 Task: Create Card Sales Pipeline Management in Board Sales Negotiation to Workspace Acquisitions and Mergers. Create Card Machine Learning Review in Board Customer Service to Workspace Acquisitions and Mergers. Create Card Sales Order Processing in Board Content Marketing Podcast Strategy and Execution to Workspace Acquisitions and Mergers
Action: Mouse moved to (78, 351)
Screenshot: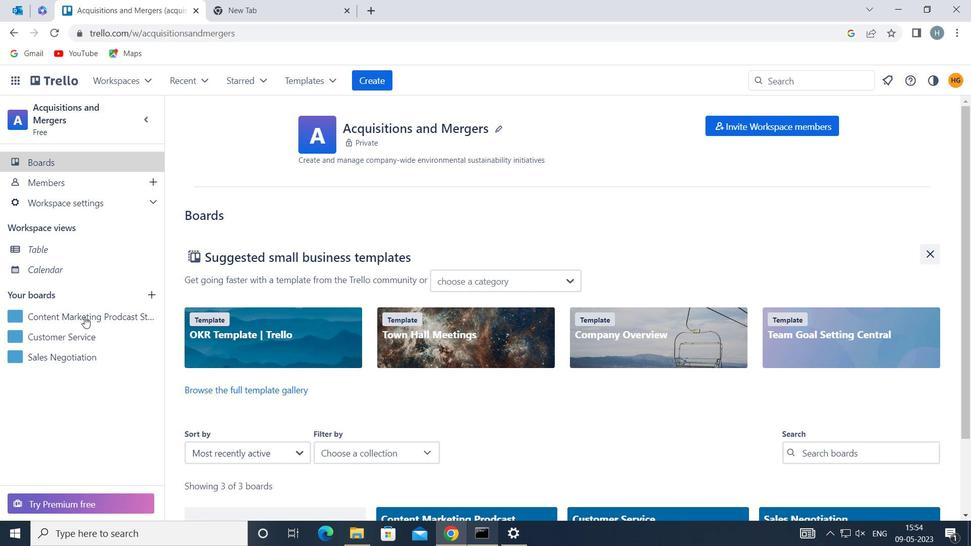 
Action: Mouse pressed left at (78, 351)
Screenshot: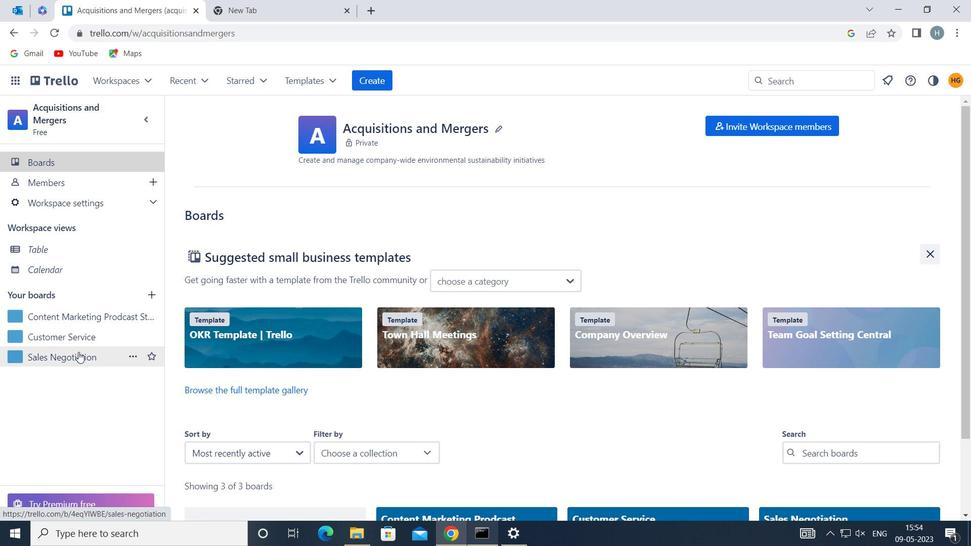 
Action: Mouse moved to (242, 184)
Screenshot: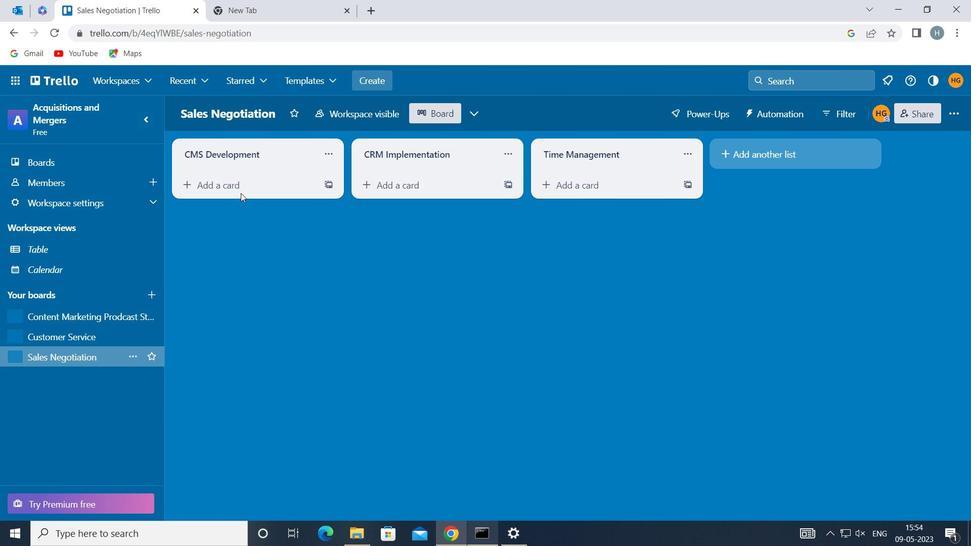 
Action: Mouse pressed left at (242, 184)
Screenshot: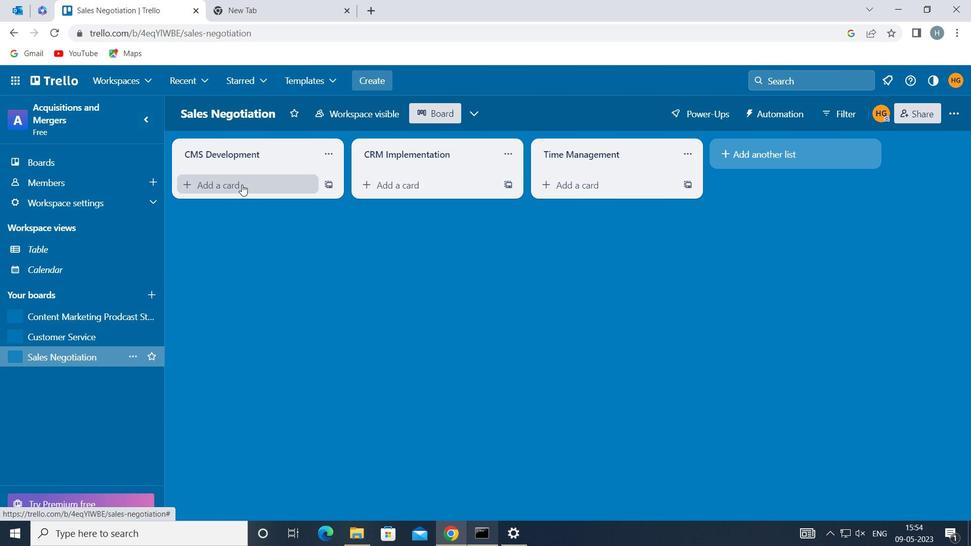 
Action: Mouse moved to (241, 182)
Screenshot: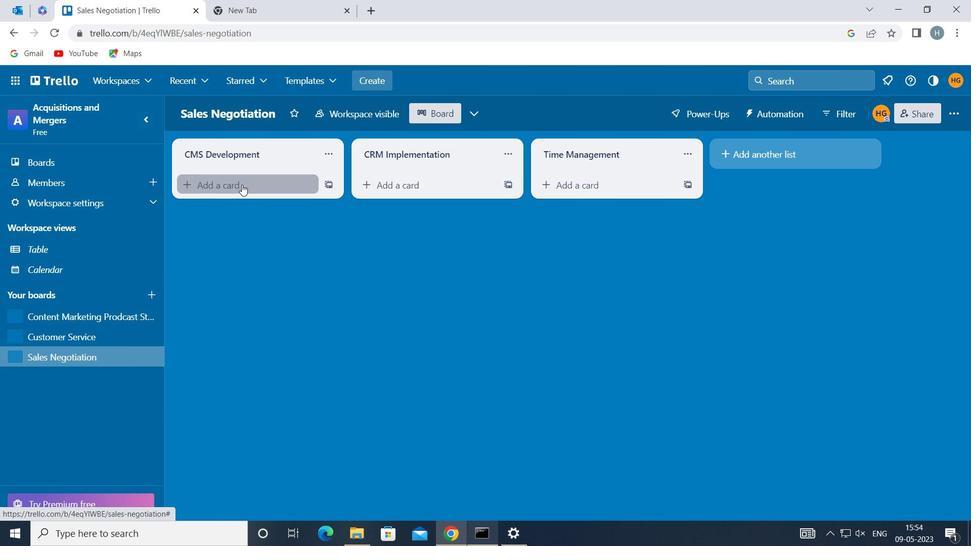 
Action: Key pressed <Key.shift>SALES<Key.space><Key.shift>PIPELINE<Key.space><Key.shift>MANAGEMENT
Screenshot: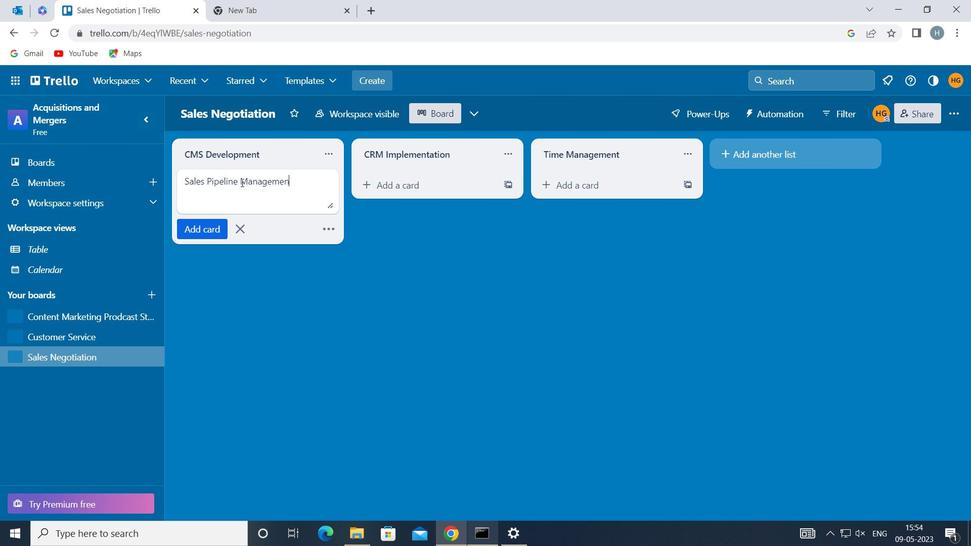 
Action: Mouse moved to (210, 225)
Screenshot: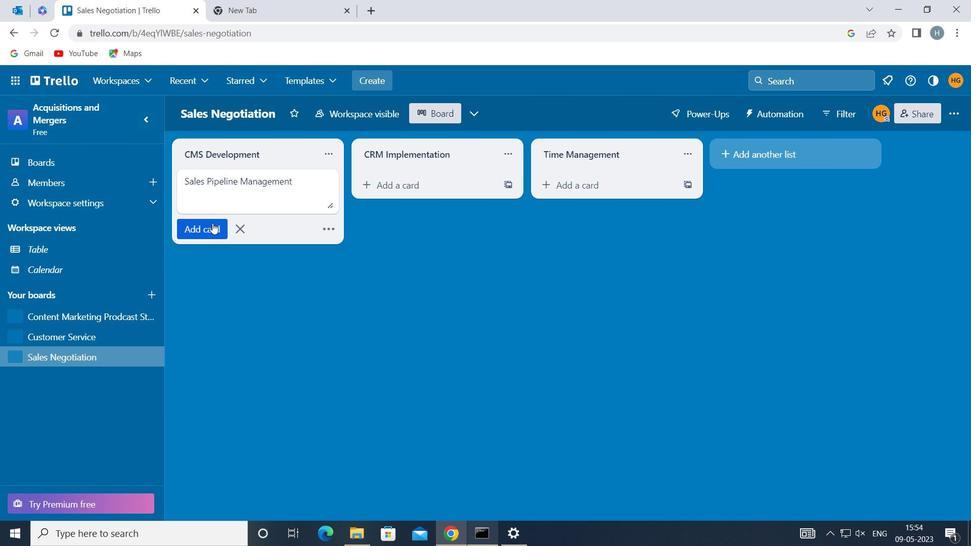 
Action: Mouse pressed left at (210, 225)
Screenshot: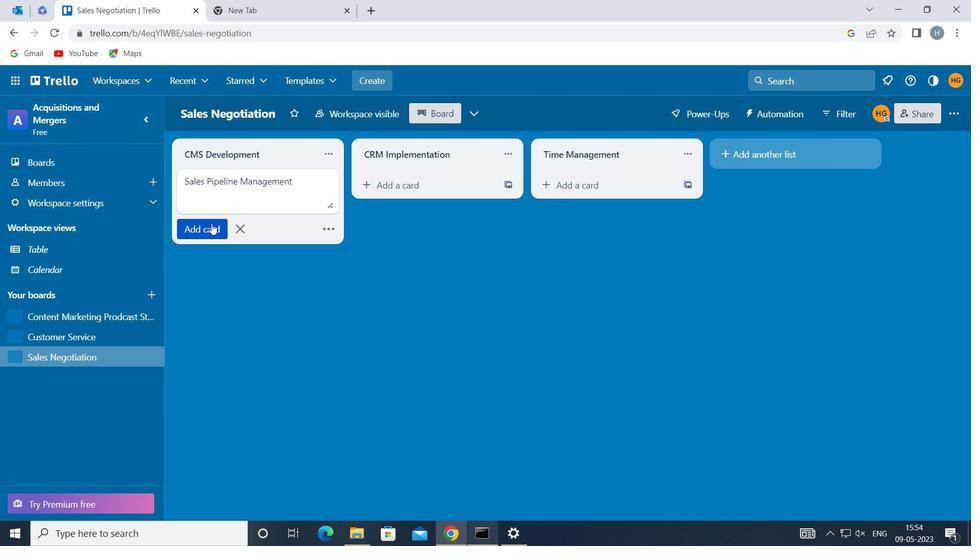 
Action: Mouse moved to (69, 332)
Screenshot: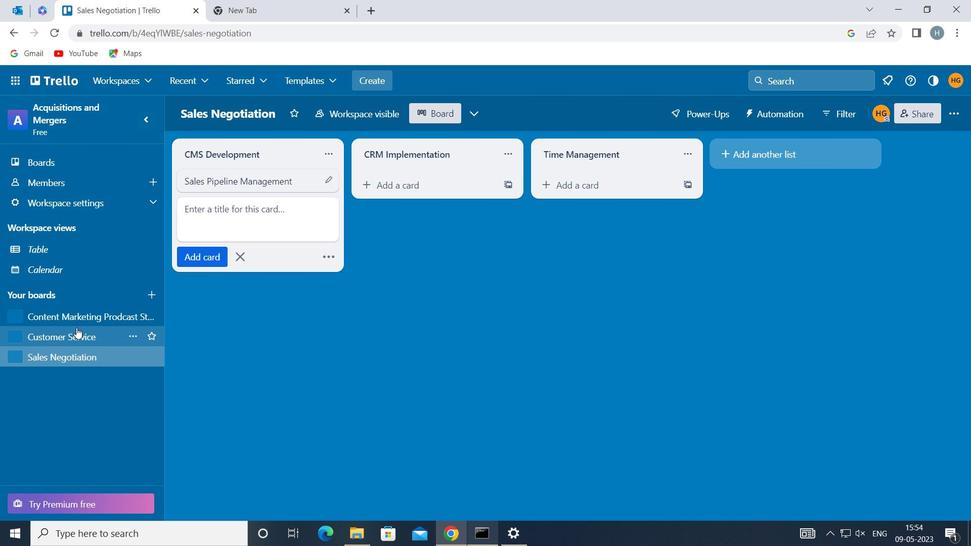 
Action: Mouse pressed left at (69, 332)
Screenshot: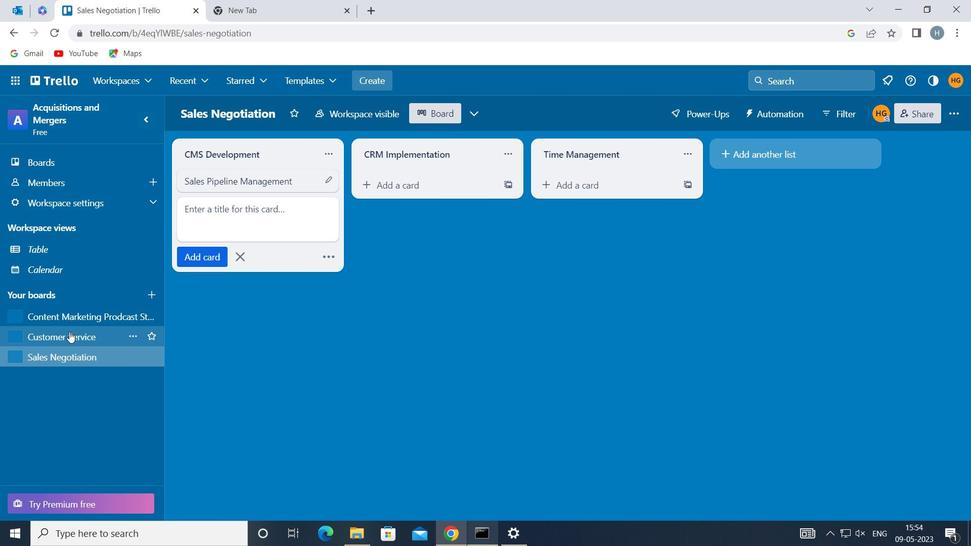 
Action: Mouse moved to (239, 181)
Screenshot: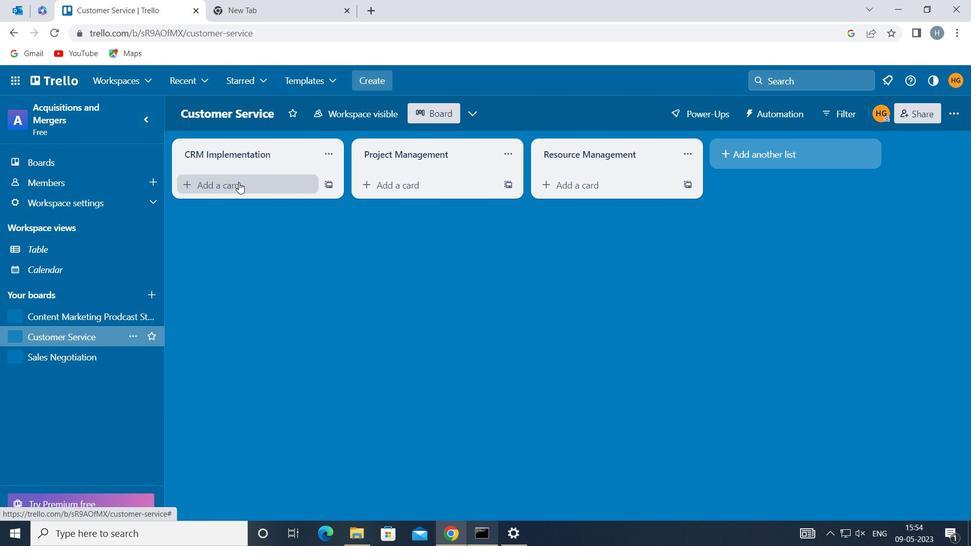 
Action: Mouse pressed left at (239, 181)
Screenshot: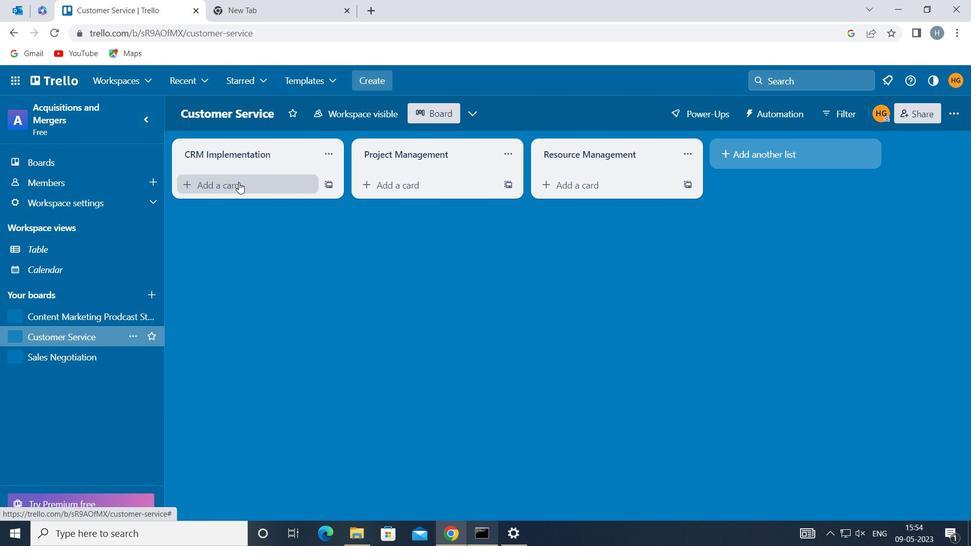 
Action: Mouse moved to (240, 180)
Screenshot: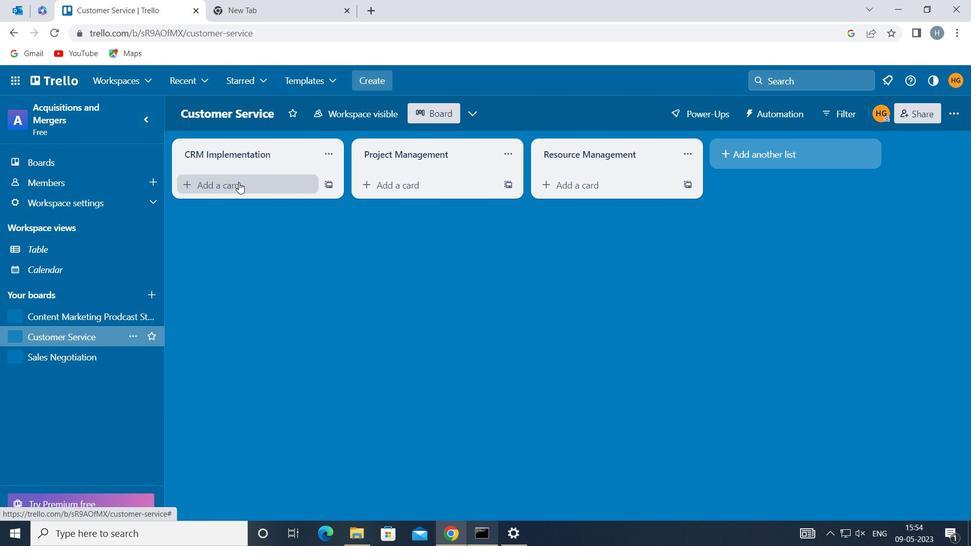 
Action: Key pressed <Key.shift>MACHINE<Key.space><Key.shift>LEARNING<Key.space><Key.shift>REVIEW
Screenshot: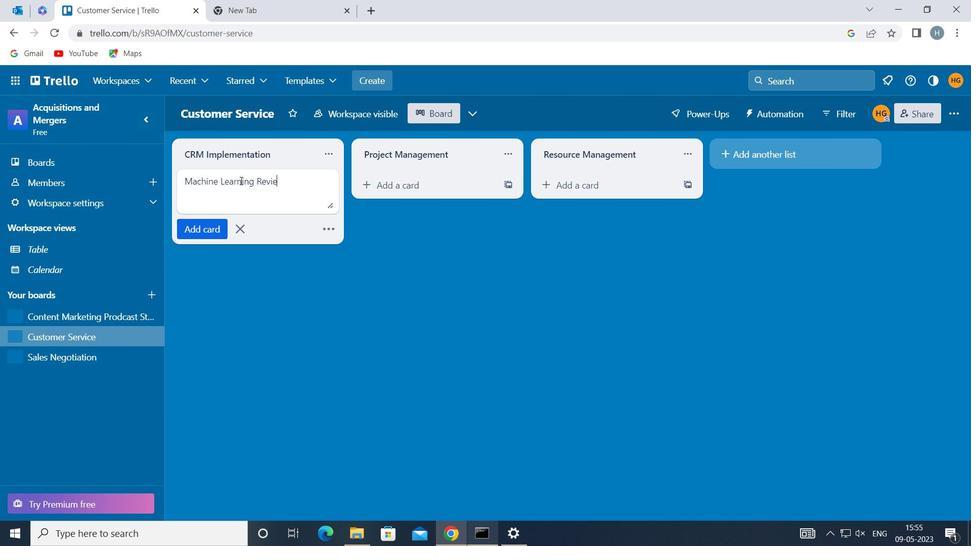 
Action: Mouse moved to (207, 223)
Screenshot: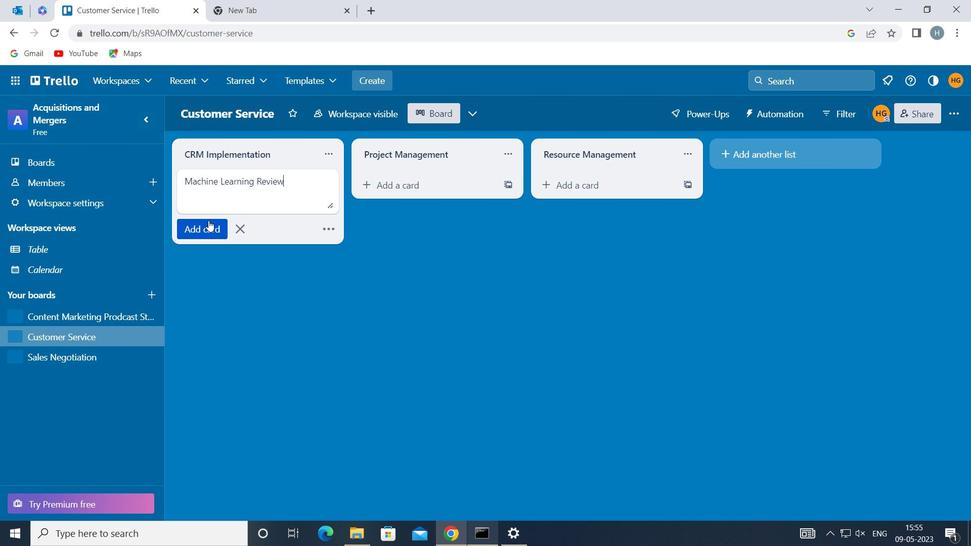 
Action: Mouse pressed left at (207, 223)
Screenshot: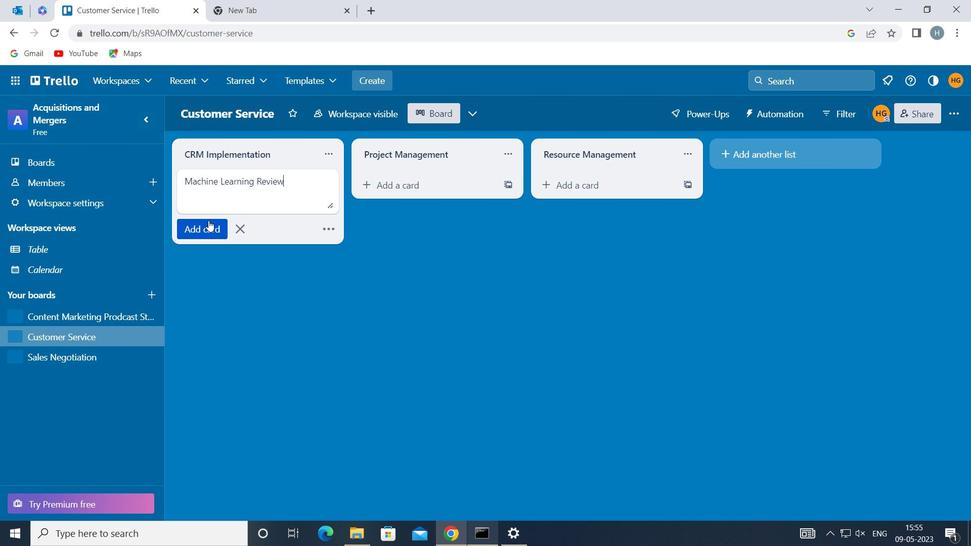 
Action: Mouse moved to (206, 306)
Screenshot: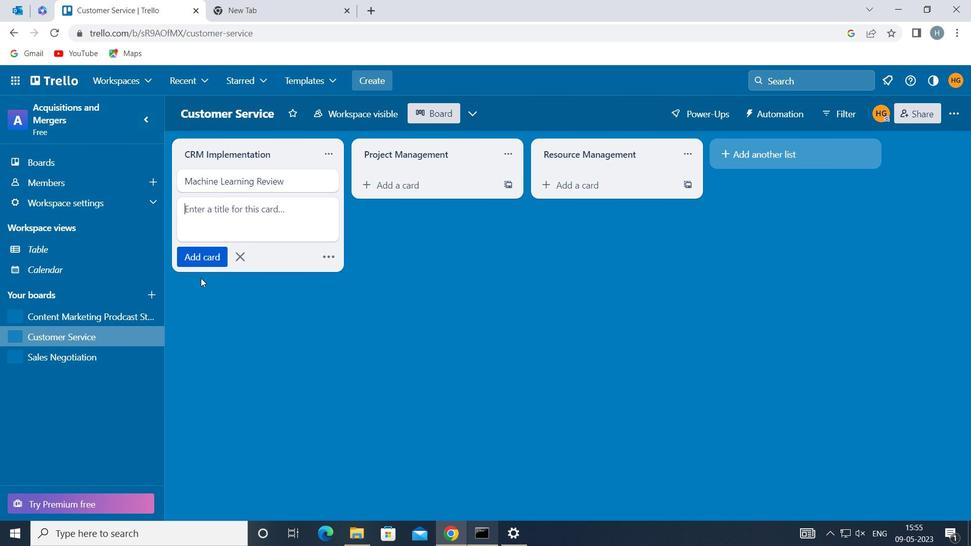 
Action: Mouse pressed left at (206, 306)
Screenshot: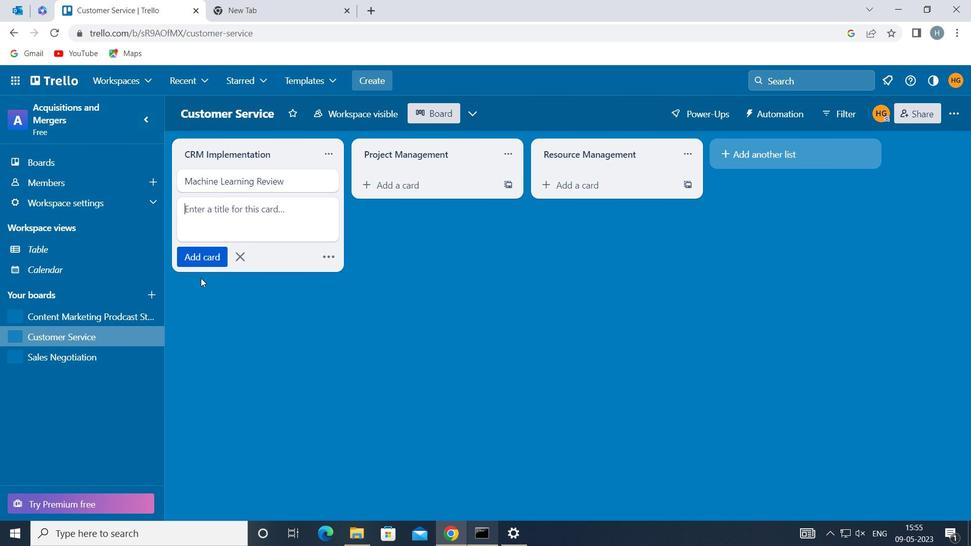 
Action: Mouse moved to (82, 315)
Screenshot: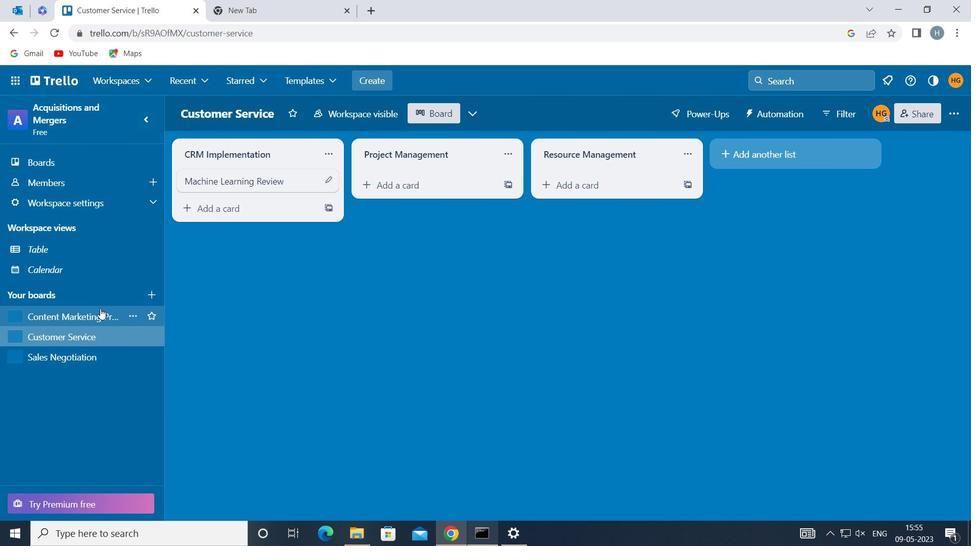 
Action: Mouse pressed left at (82, 315)
Screenshot: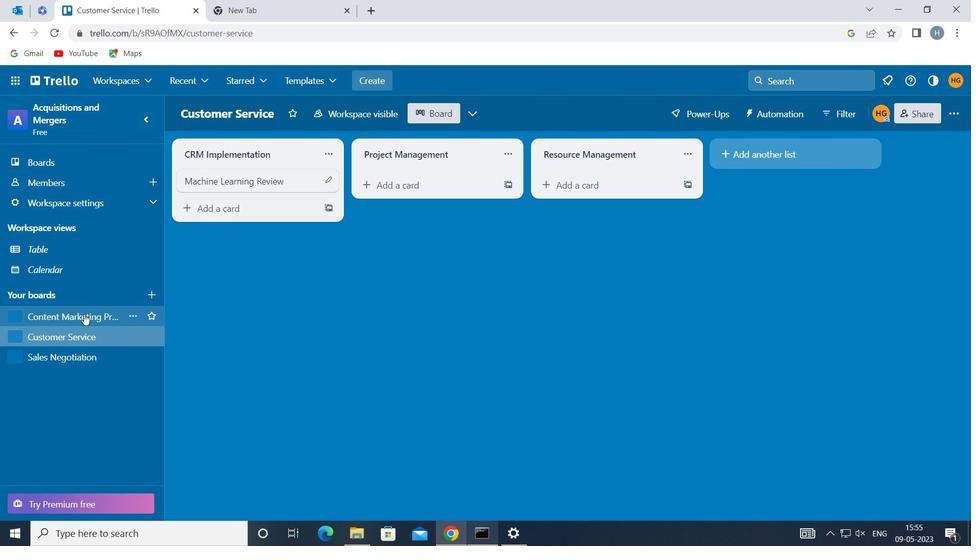 
Action: Mouse moved to (231, 183)
Screenshot: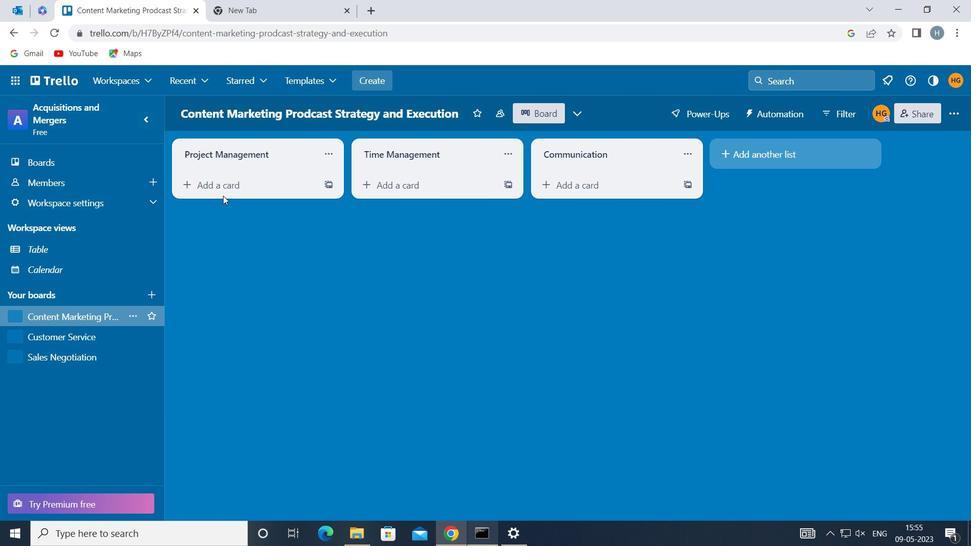 
Action: Mouse pressed left at (231, 183)
Screenshot: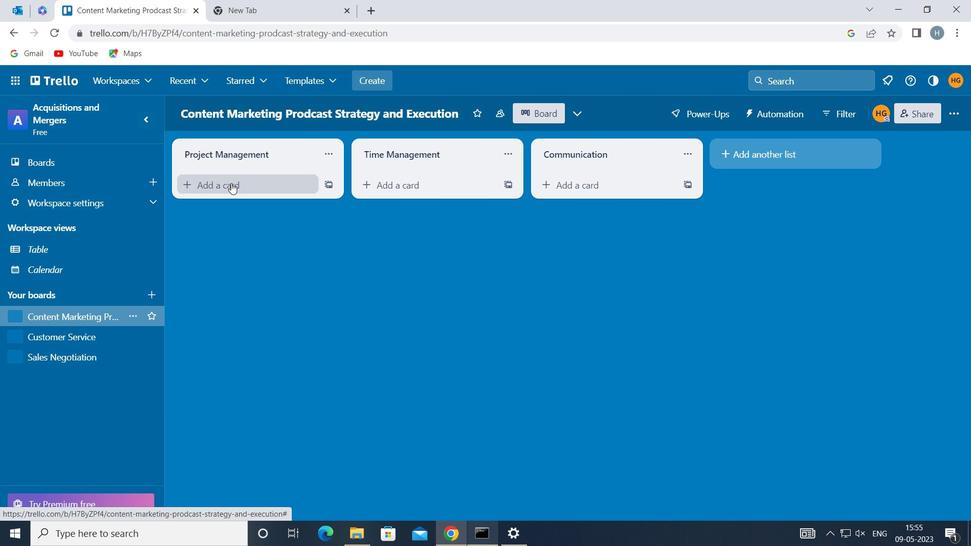 
Action: Key pressed <Key.shift>SALES<Key.space><Key.shift>ORDER<Key.space><Key.shift>PROCESSING
Screenshot: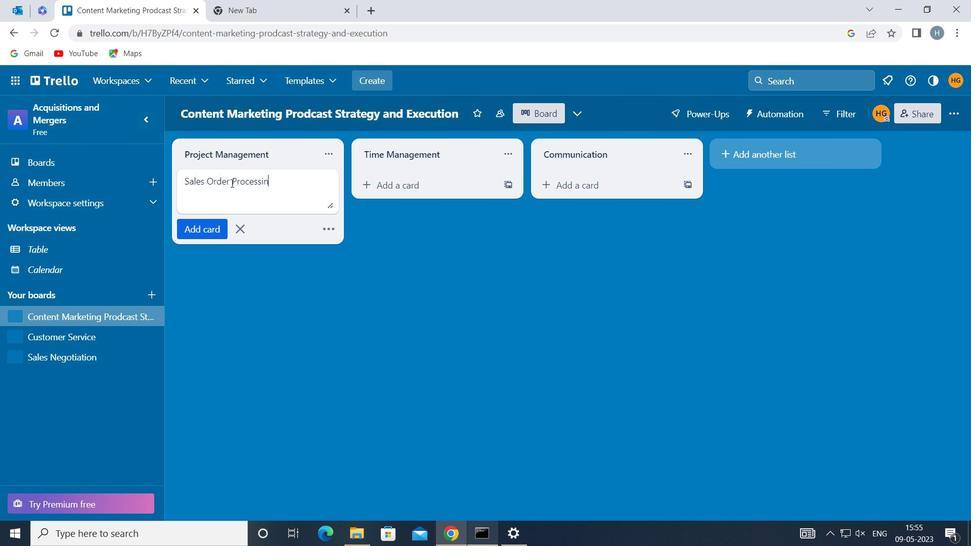 
Action: Mouse moved to (207, 225)
Screenshot: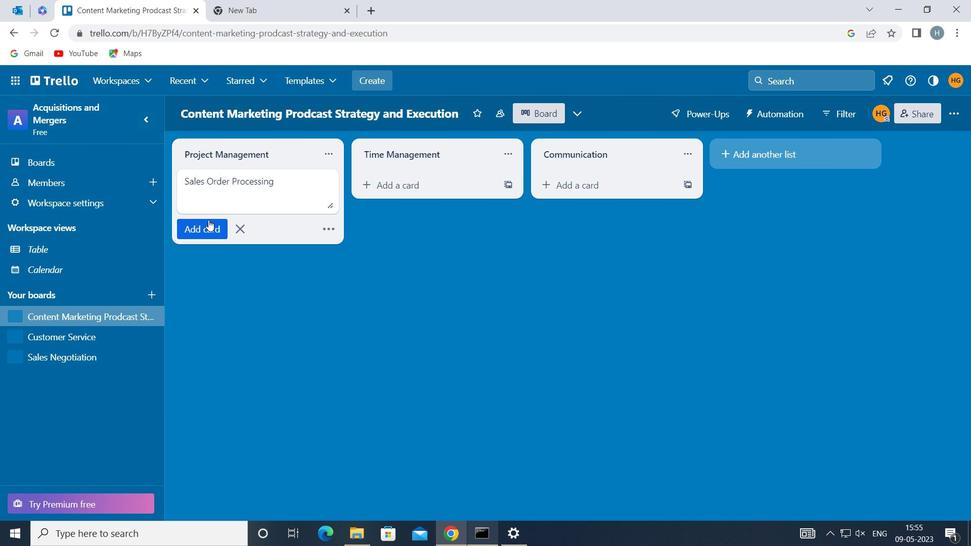 
Action: Mouse pressed left at (207, 225)
Screenshot: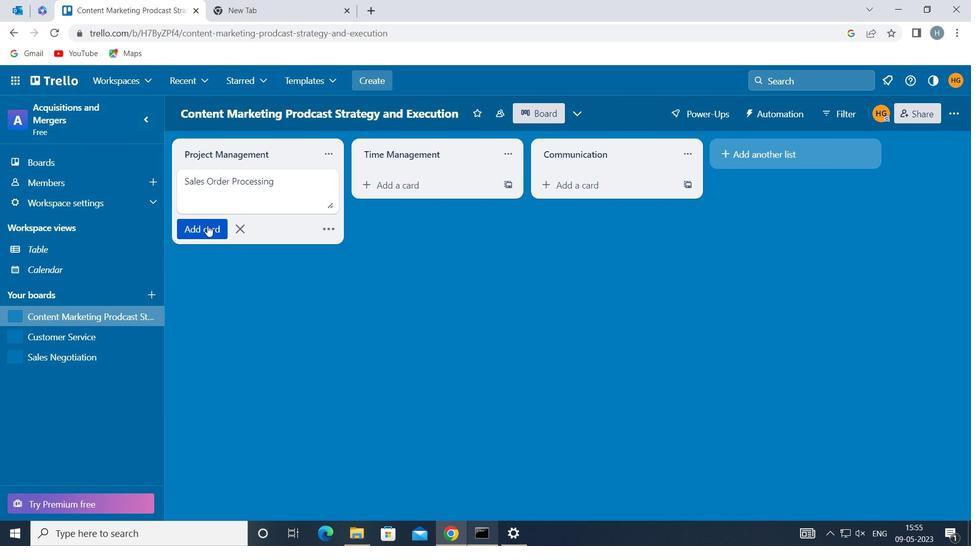 
Action: Mouse moved to (239, 289)
Screenshot: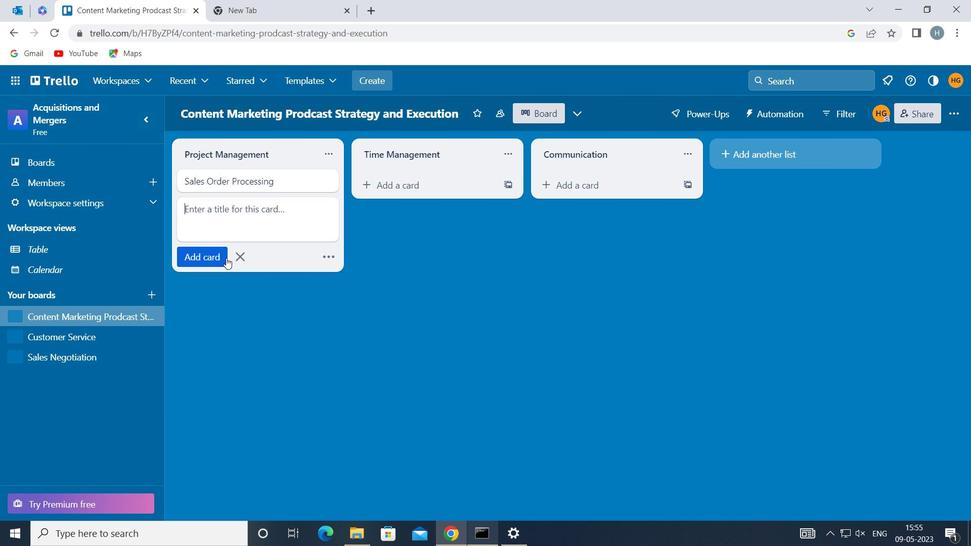 
Action: Mouse pressed left at (239, 289)
Screenshot: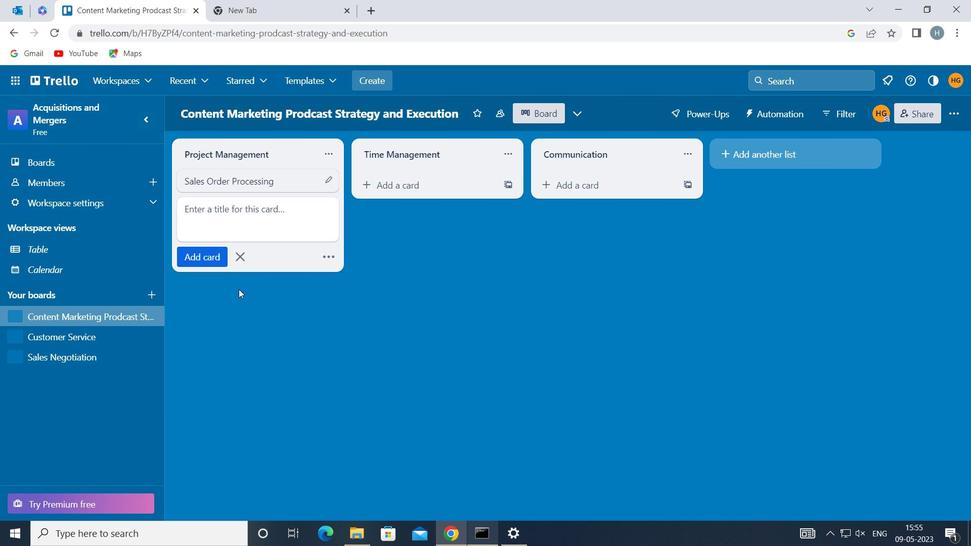 
Action: Mouse moved to (269, 313)
Screenshot: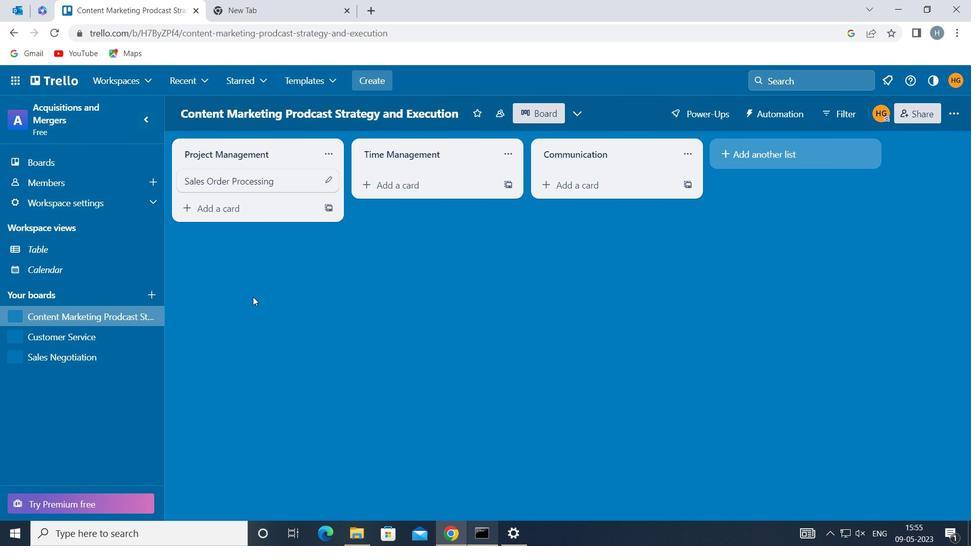 
